 Task: Create a task  Implement a new virtual private network (VPN) system for a company , assign it to team member softage.3@softage.net in the project AgileMentor and update the status of the task to  On Track  , set the priority of the task to Low
Action: Mouse moved to (83, 305)
Screenshot: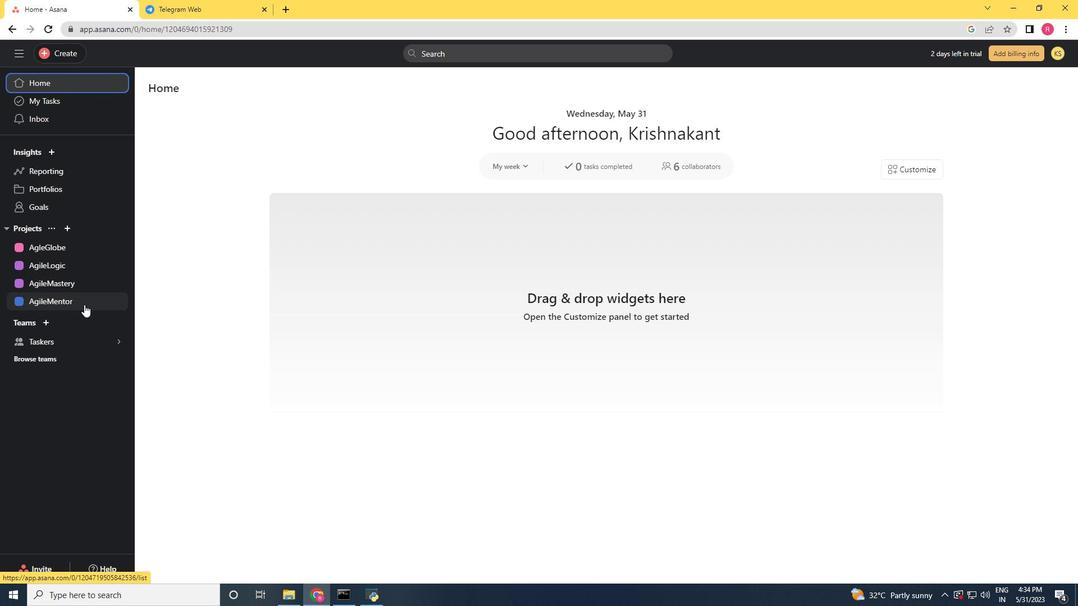 
Action: Mouse pressed left at (83, 305)
Screenshot: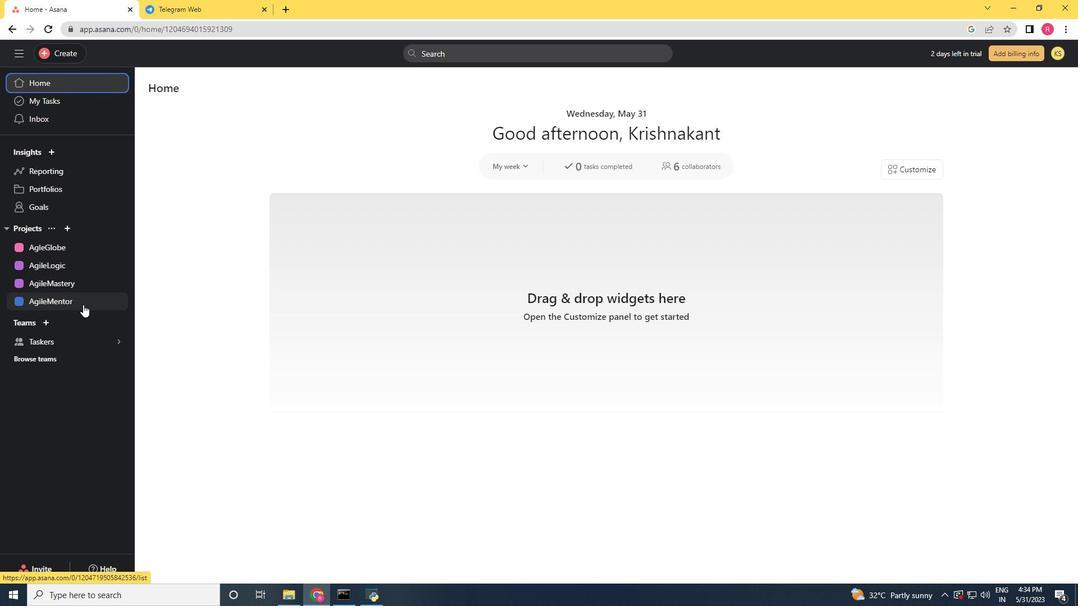 
Action: Mouse moved to (67, 52)
Screenshot: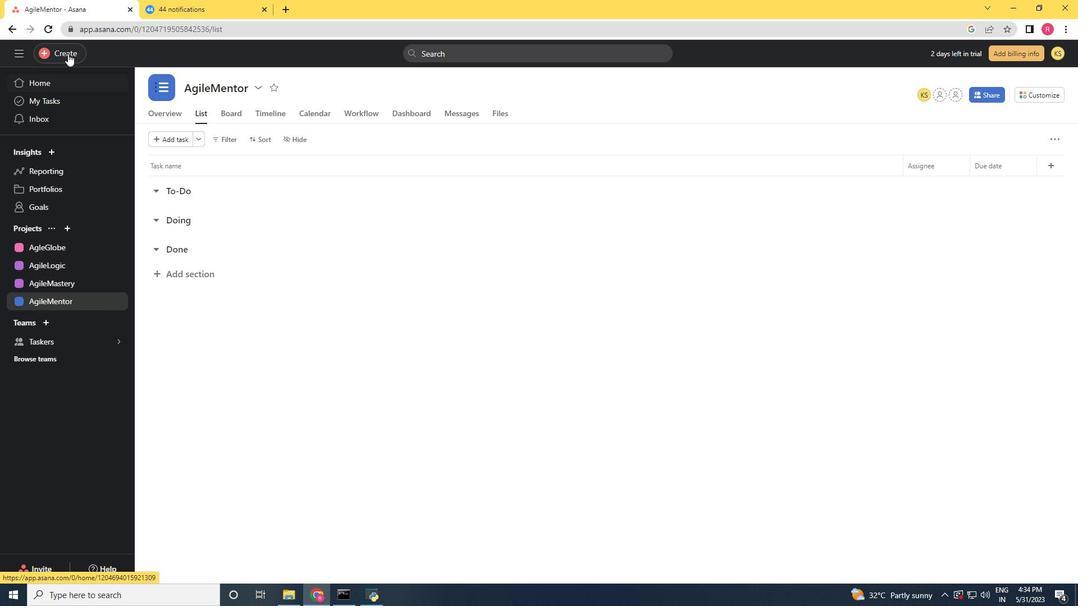 
Action: Mouse pressed left at (67, 52)
Screenshot: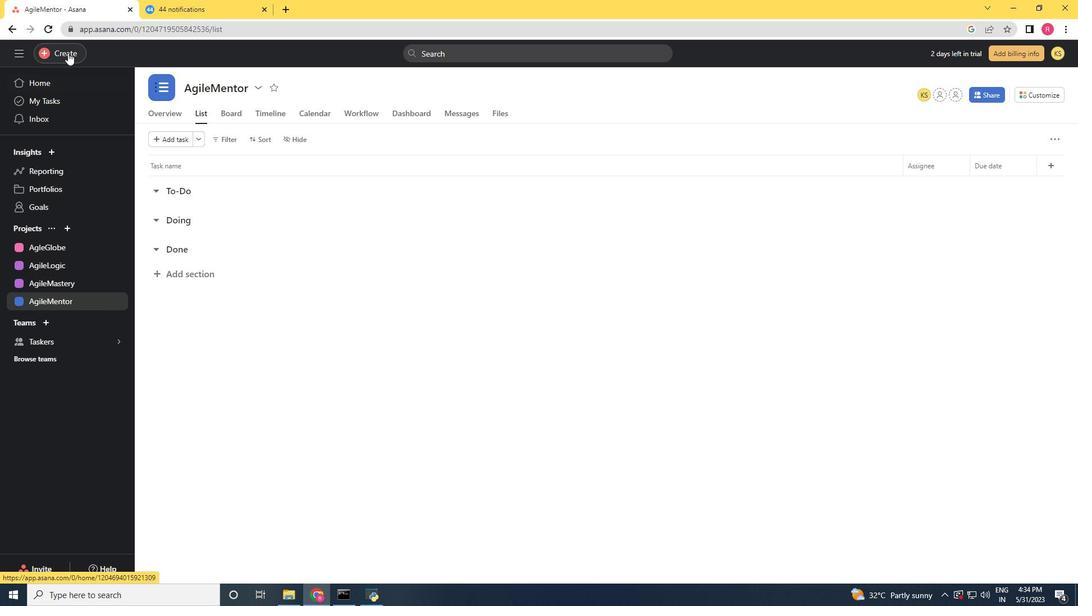 
Action: Mouse moved to (139, 55)
Screenshot: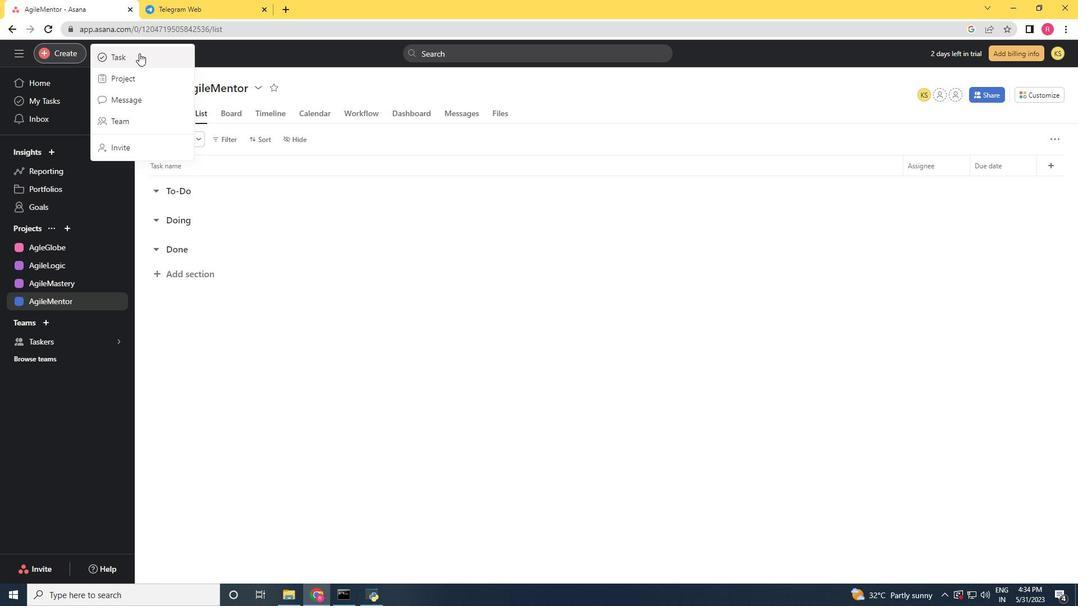 
Action: Mouse pressed left at (139, 55)
Screenshot: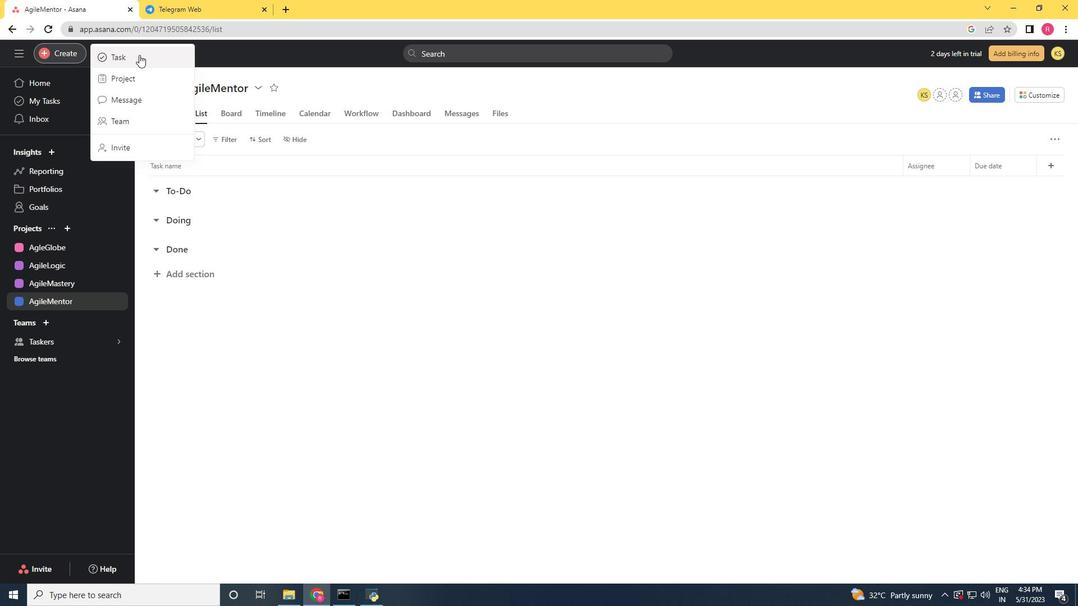 
Action: Mouse moved to (139, 55)
Screenshot: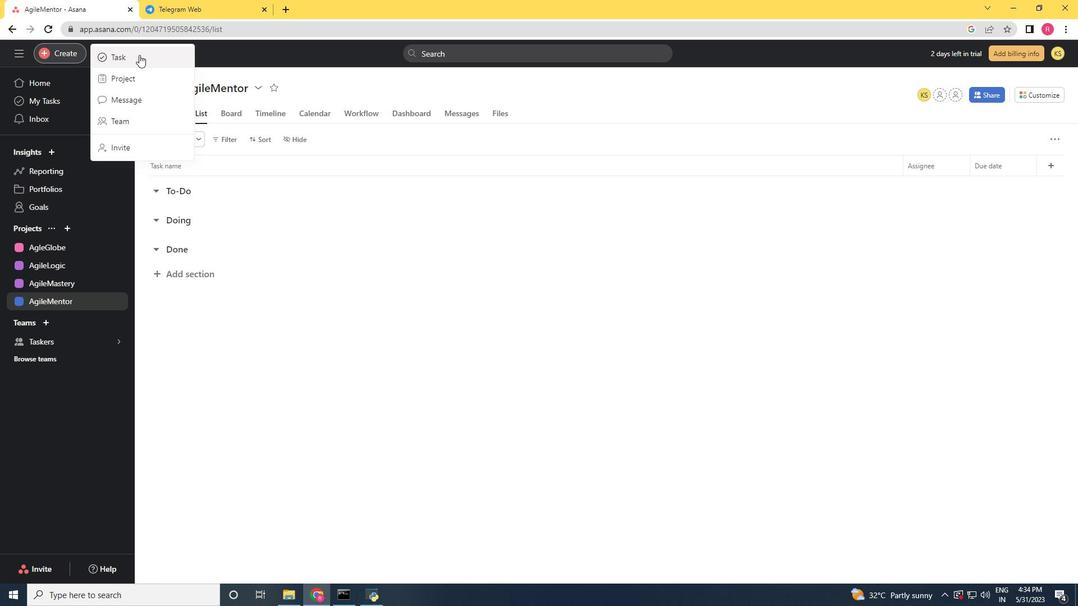 
Action: Key pressed <Key.shift>Implement<Key.space>a<Key.space>new<Key.space><Key.shift><Key.shift><Key.shift>virtual<Key.space>private<Key.space>network<Key.space><Key.shift_r>(<Key.shift_r><Key.shift_r>VPN<Key.shift_r><Key.shift_r><Key.shift_r><Key.shift_r><Key.shift_r><Key.shift_r><Key.shift_r><Key.shift_r><Key.shift_r><Key.shift_r>)<Key.space>system<Key.space>for<Key.space>a<Key.space>company
Screenshot: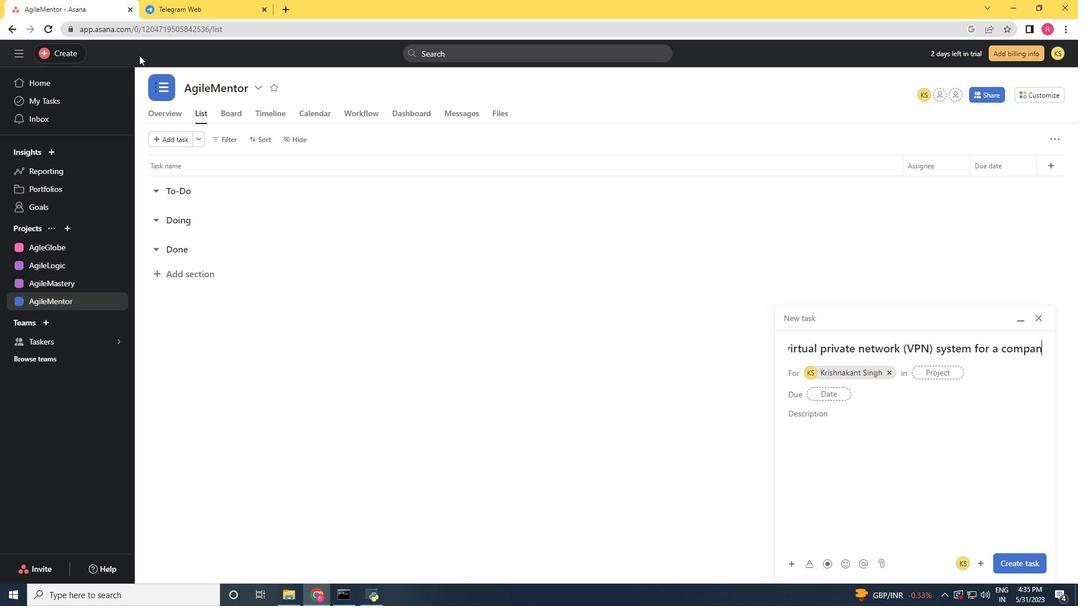 
Action: Mouse moved to (886, 372)
Screenshot: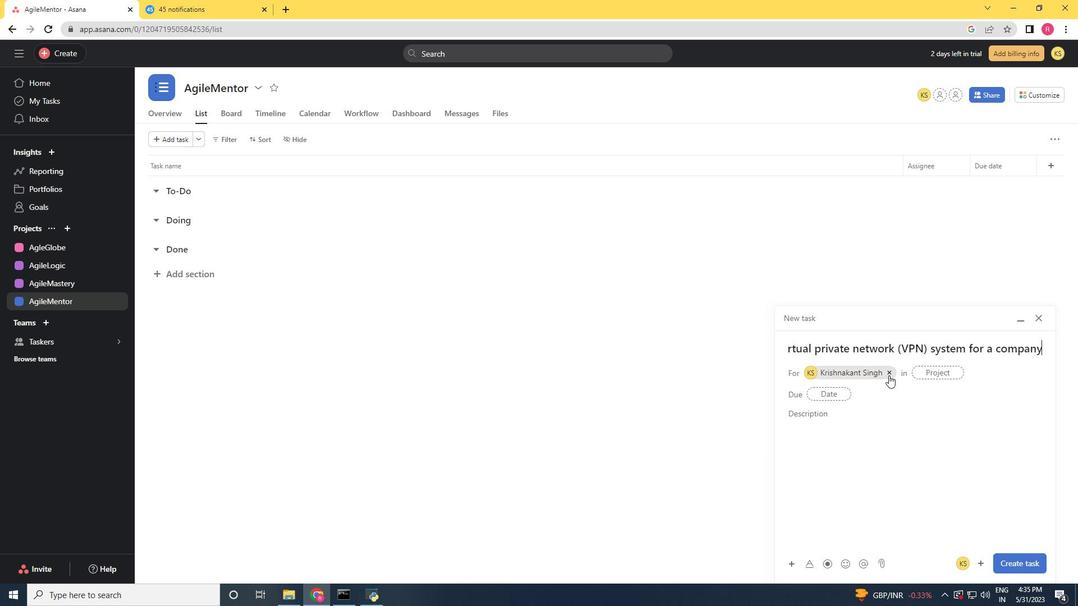 
Action: Mouse pressed left at (886, 372)
Screenshot: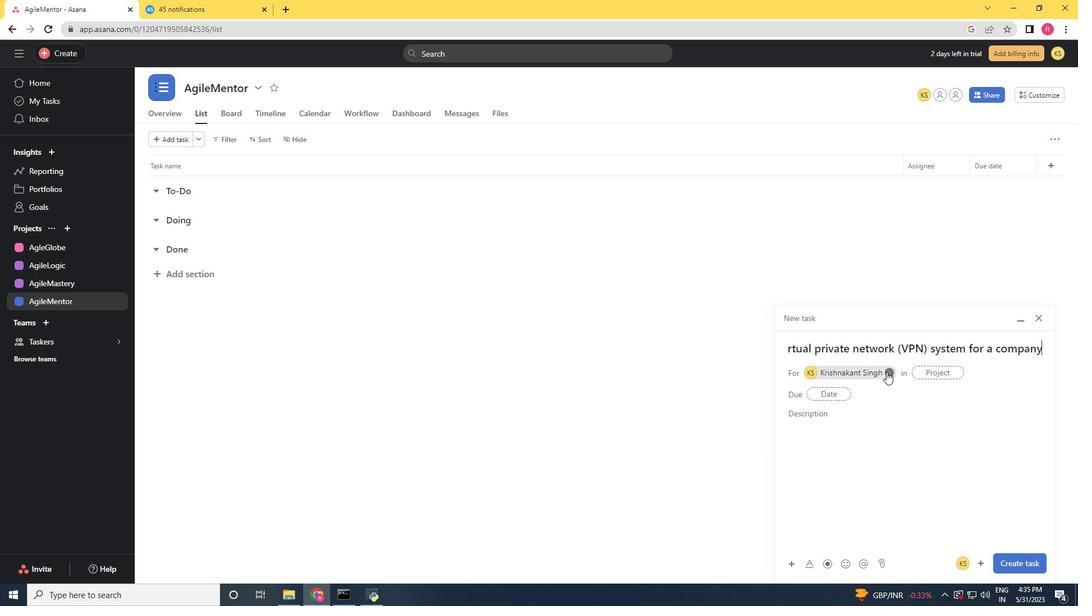 
Action: Mouse moved to (839, 369)
Screenshot: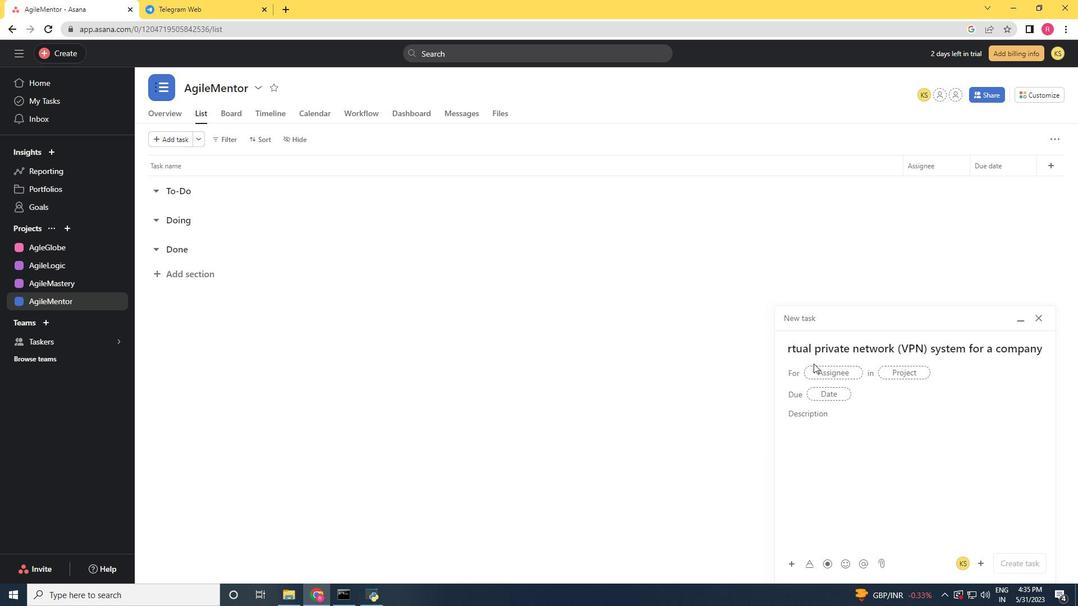 
Action: Mouse pressed left at (839, 369)
Screenshot: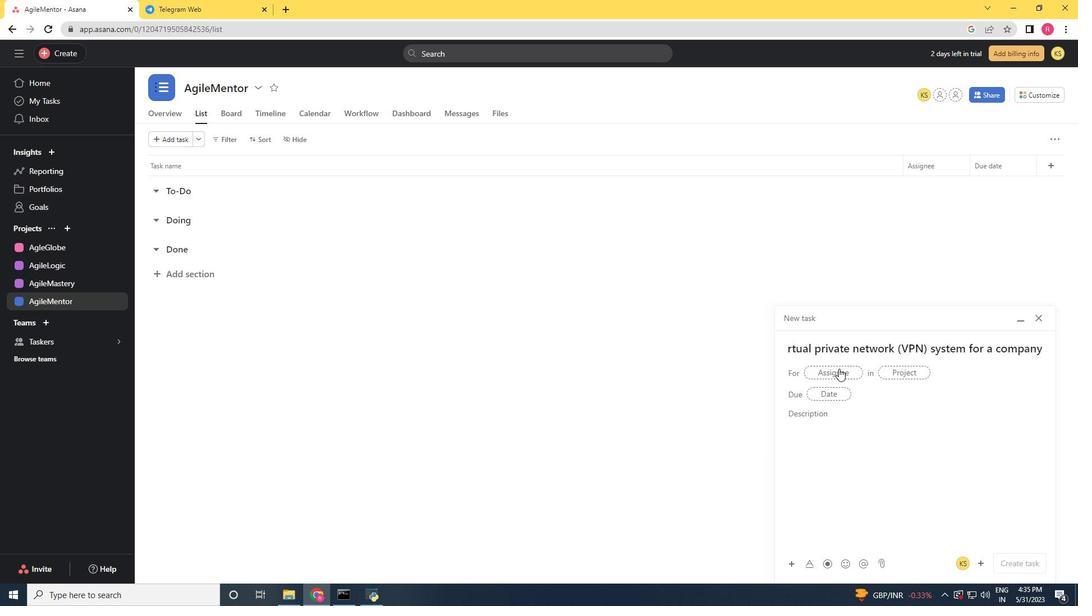 
Action: Key pressed softage.3<Key.shift>@softage.net
Screenshot: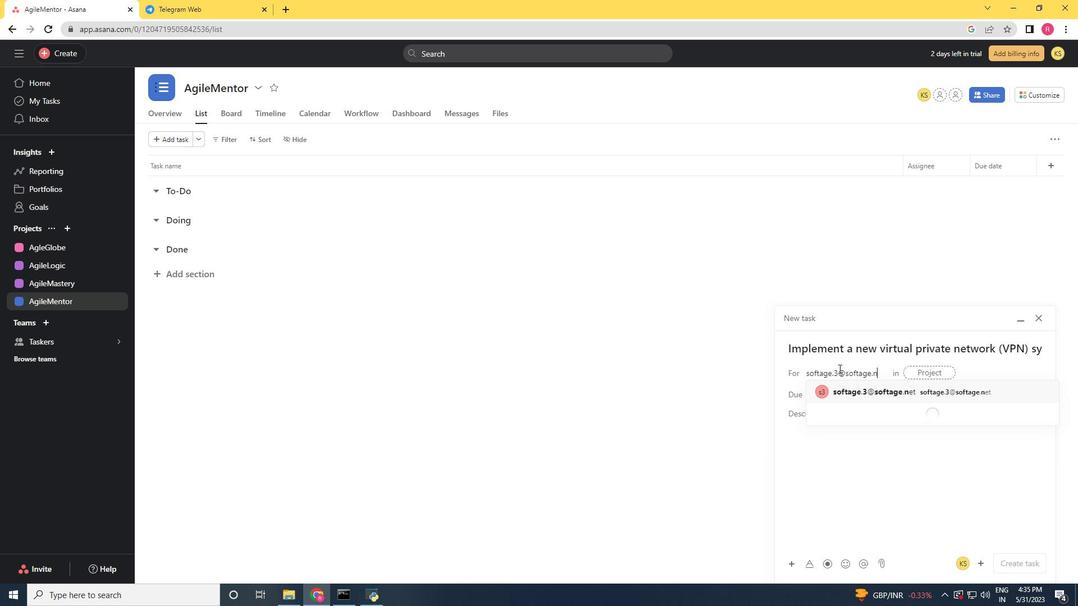 
Action: Mouse moved to (890, 387)
Screenshot: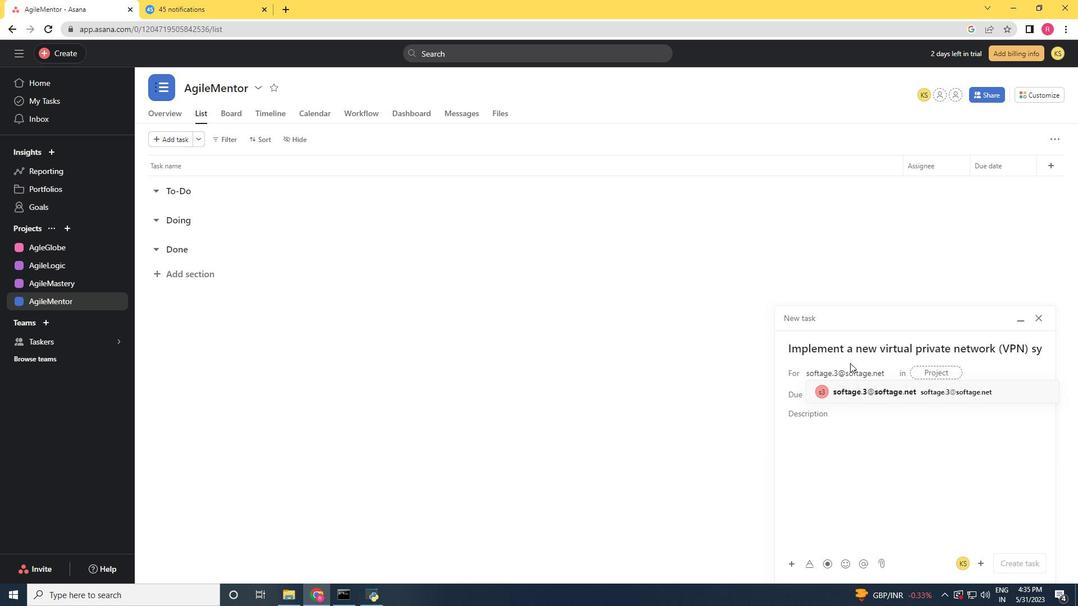 
Action: Mouse pressed left at (890, 387)
Screenshot: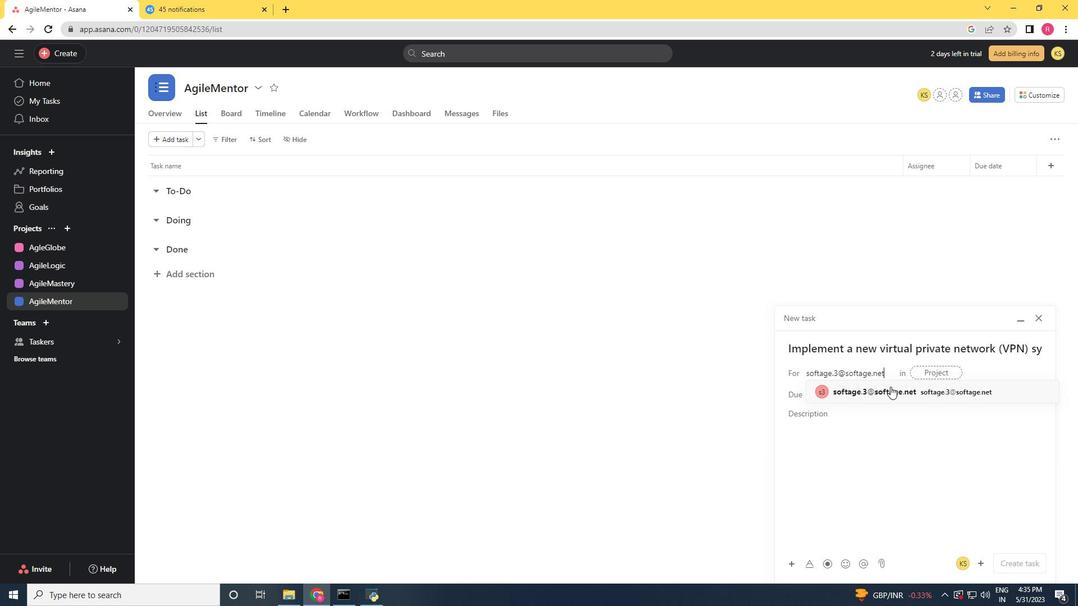 
Action: Mouse moved to (787, 400)
Screenshot: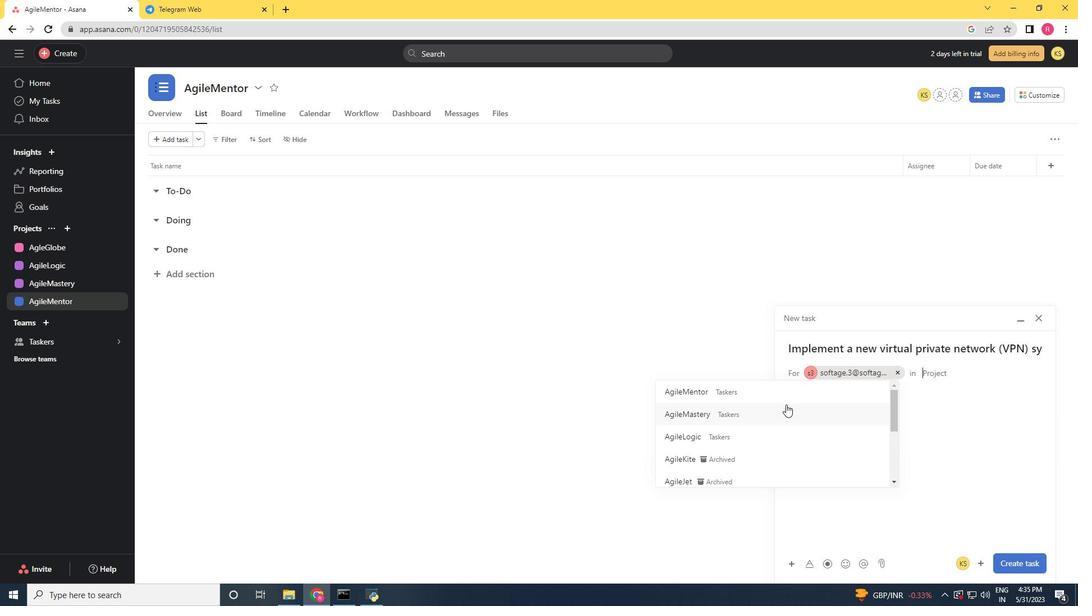 
Action: Mouse pressed left at (787, 400)
Screenshot: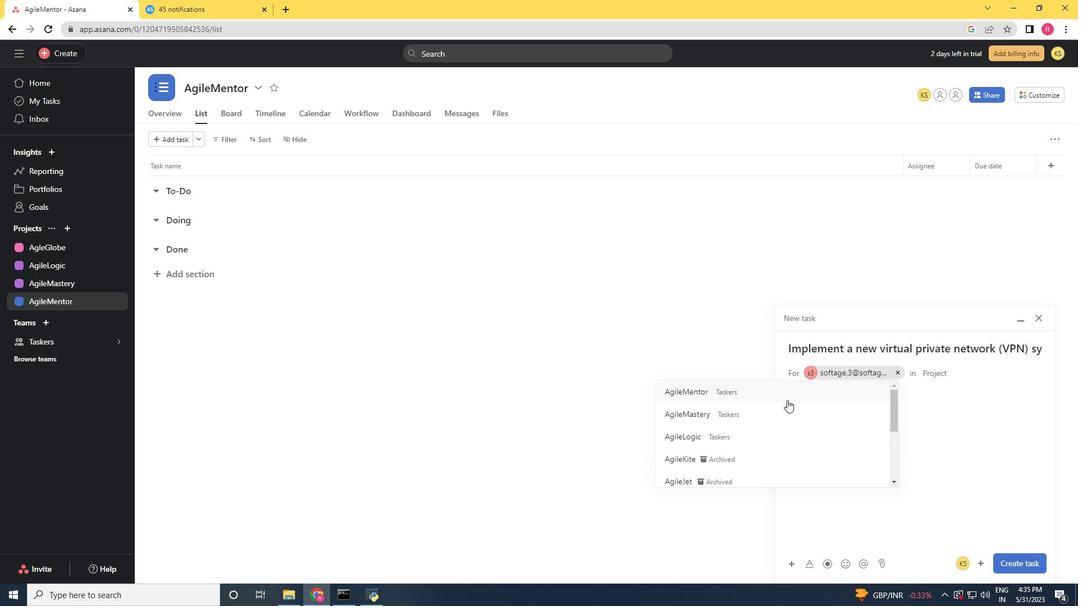 
Action: Mouse moved to (1020, 563)
Screenshot: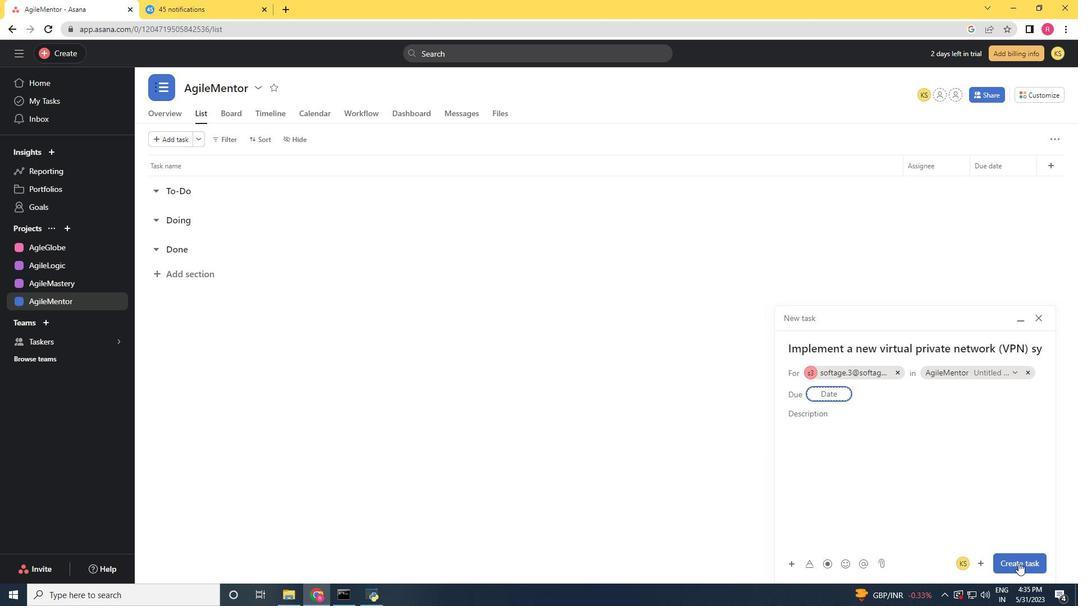 
Action: Mouse pressed left at (1020, 563)
Screenshot: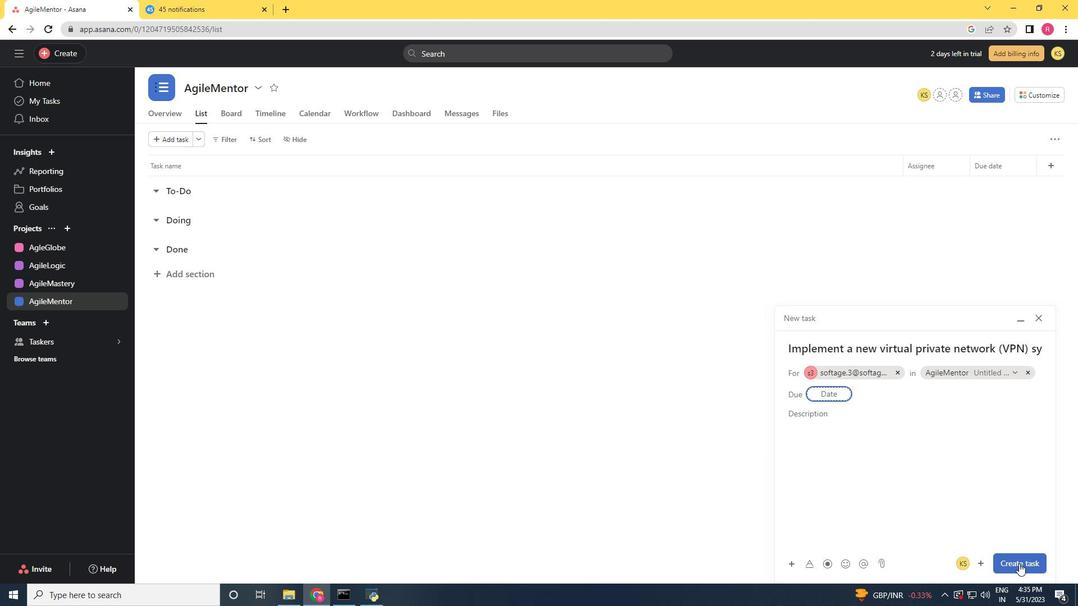 
Action: Mouse moved to (904, 162)
Screenshot: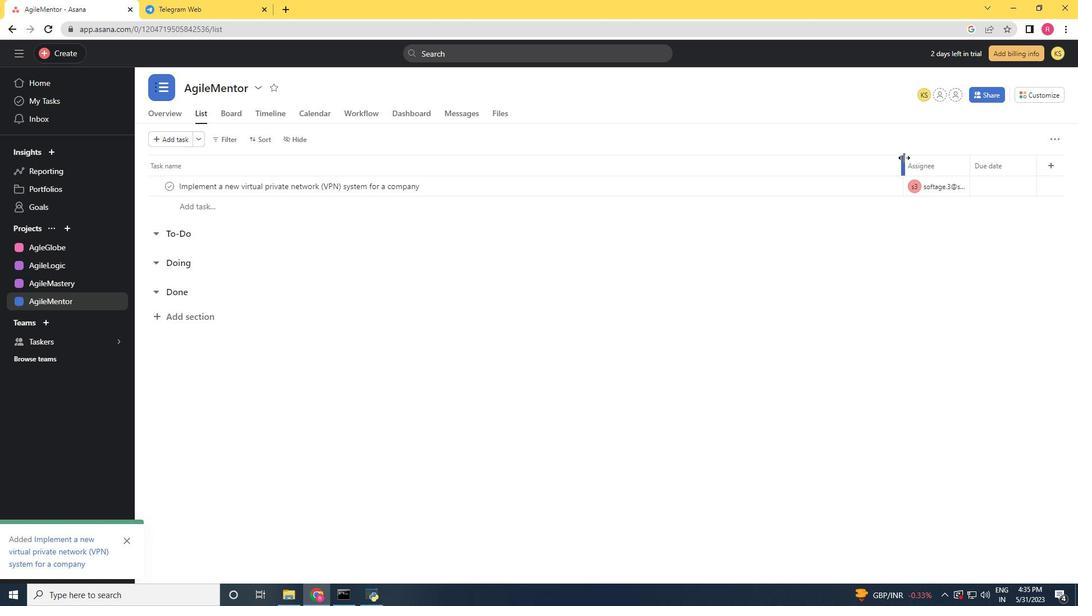 
Action: Mouse pressed left at (904, 162)
Screenshot: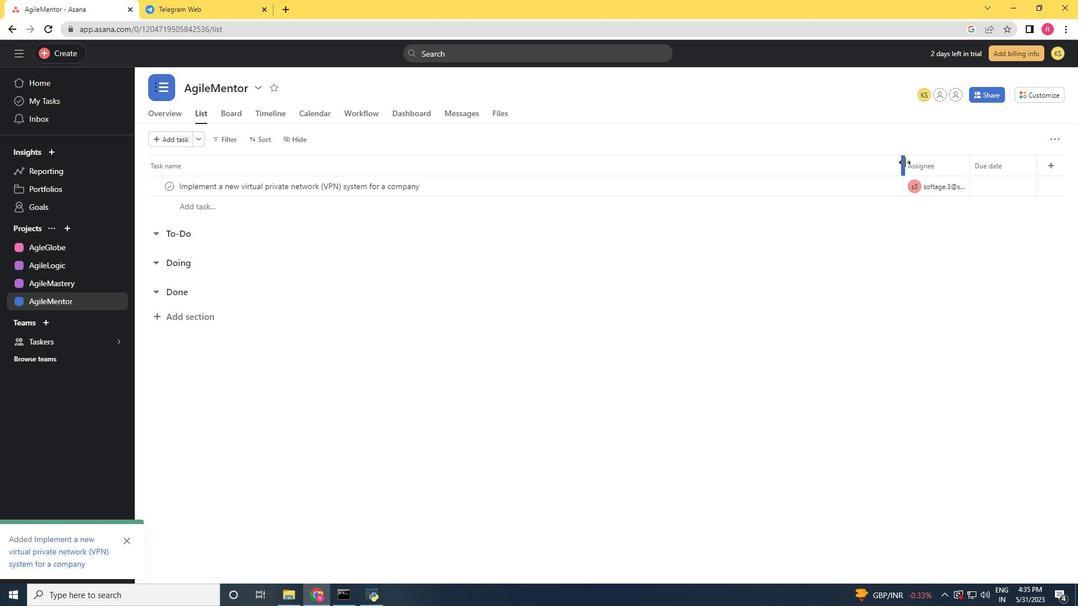 
Action: Mouse moved to (902, 165)
Screenshot: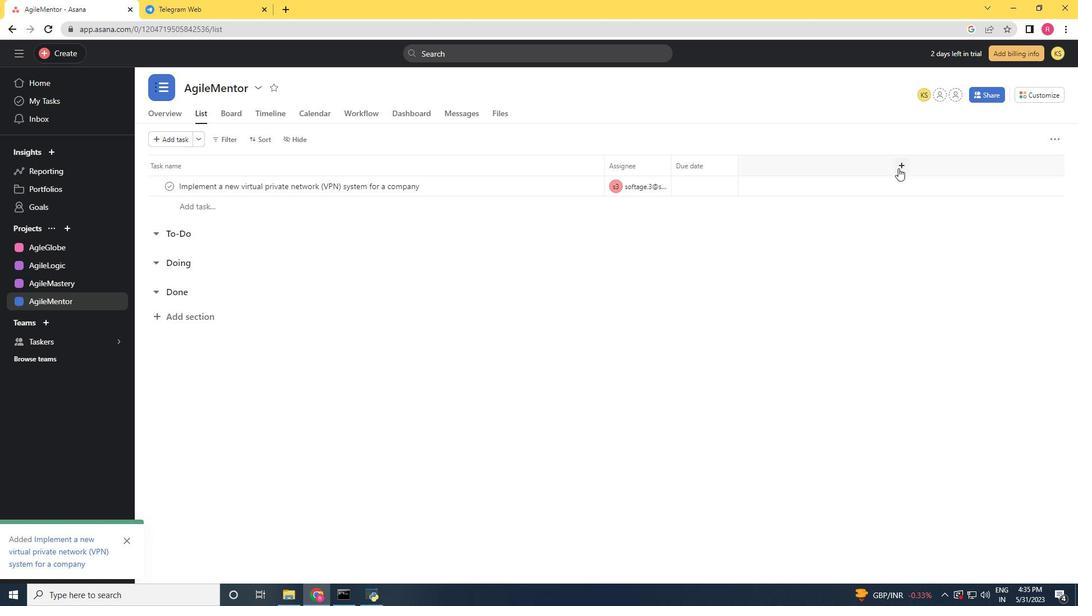 
Action: Mouse pressed left at (902, 165)
Screenshot: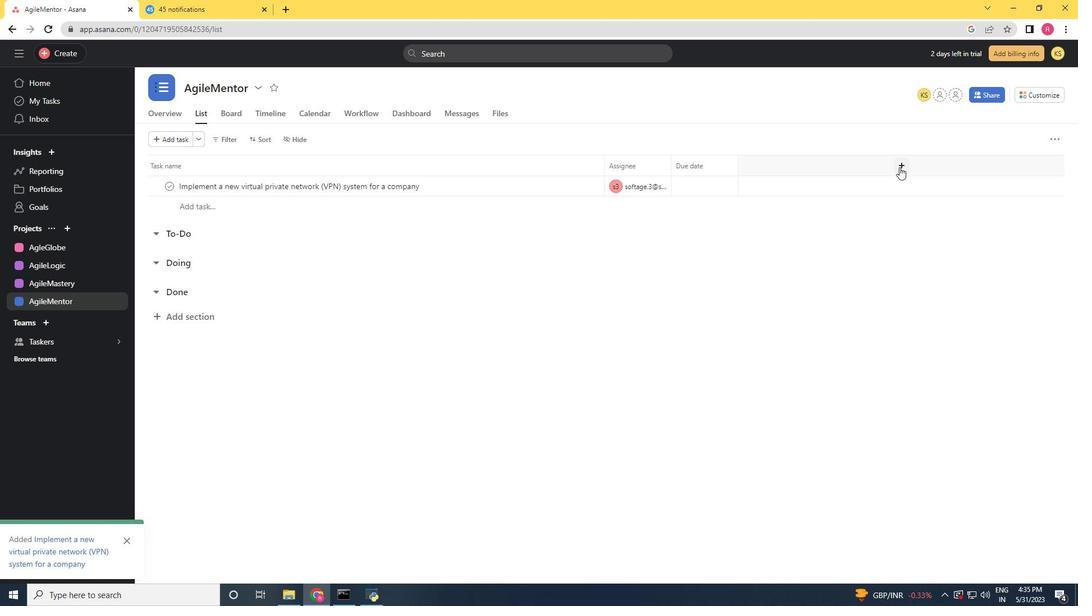 
Action: Mouse moved to (795, 293)
Screenshot: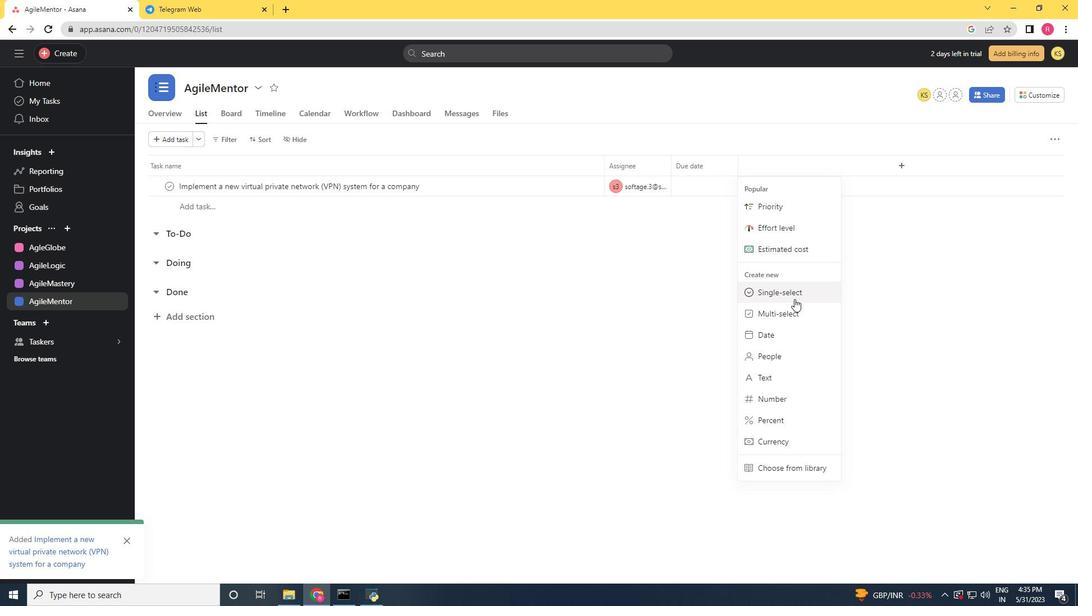 
Action: Mouse pressed left at (795, 293)
Screenshot: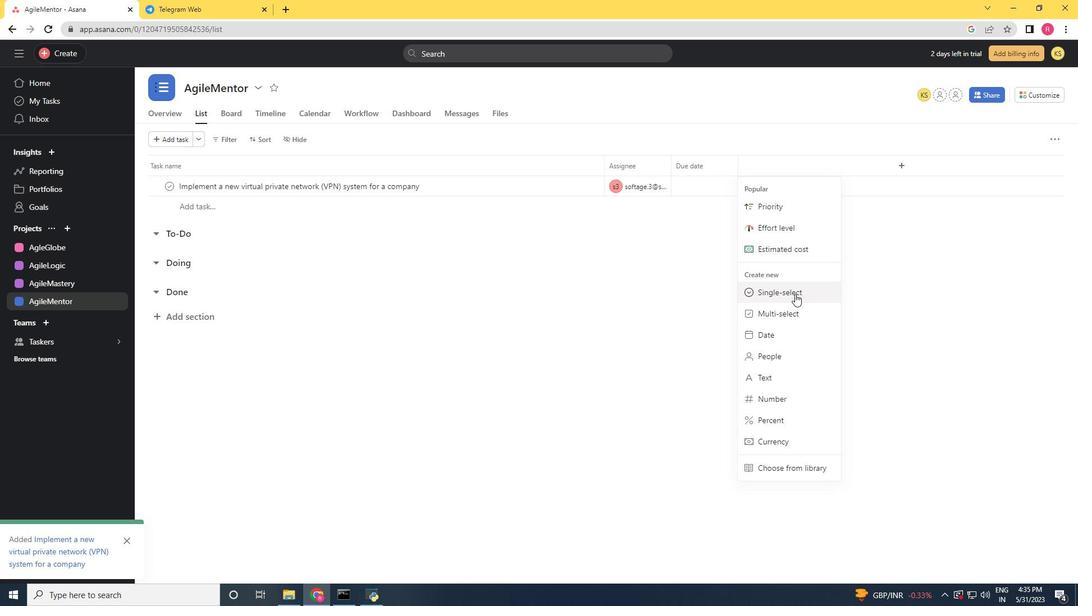 
Action: Key pressed <Key.shift>Status
Screenshot: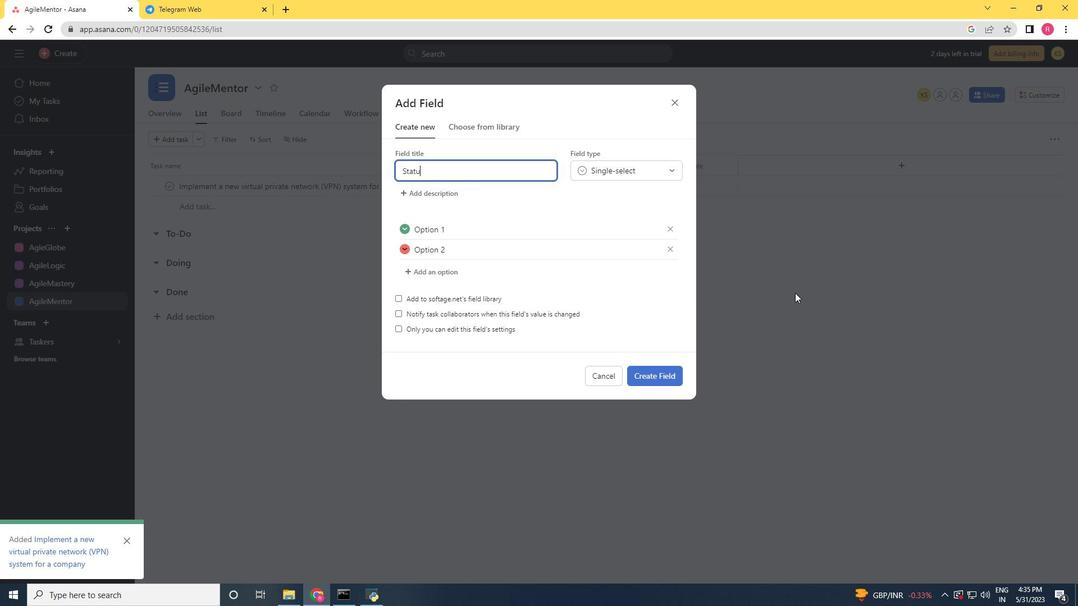 
Action: Mouse moved to (493, 223)
Screenshot: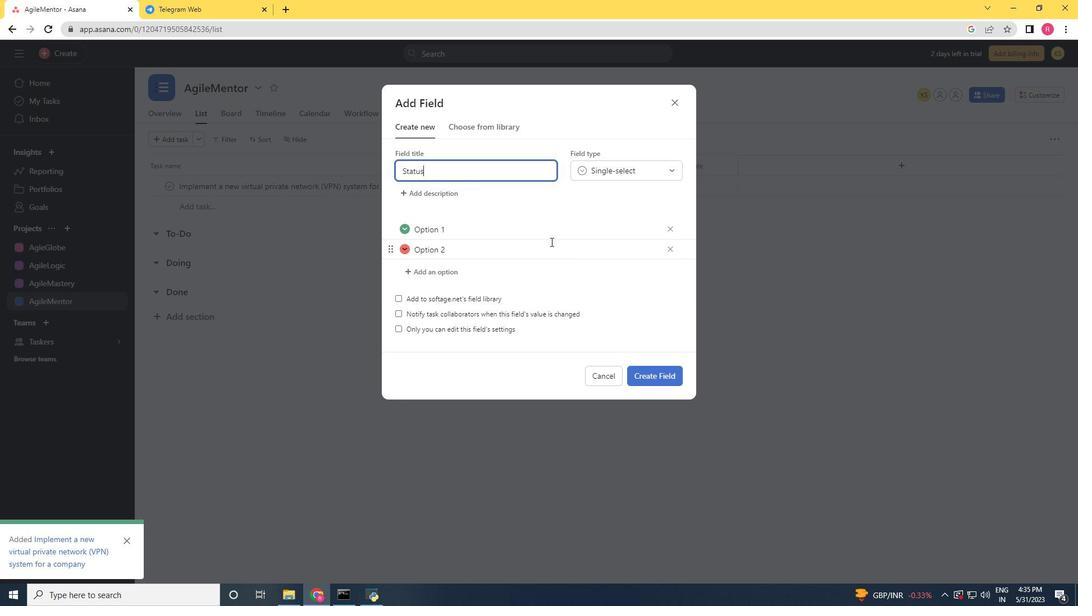 
Action: Mouse pressed left at (493, 223)
Screenshot: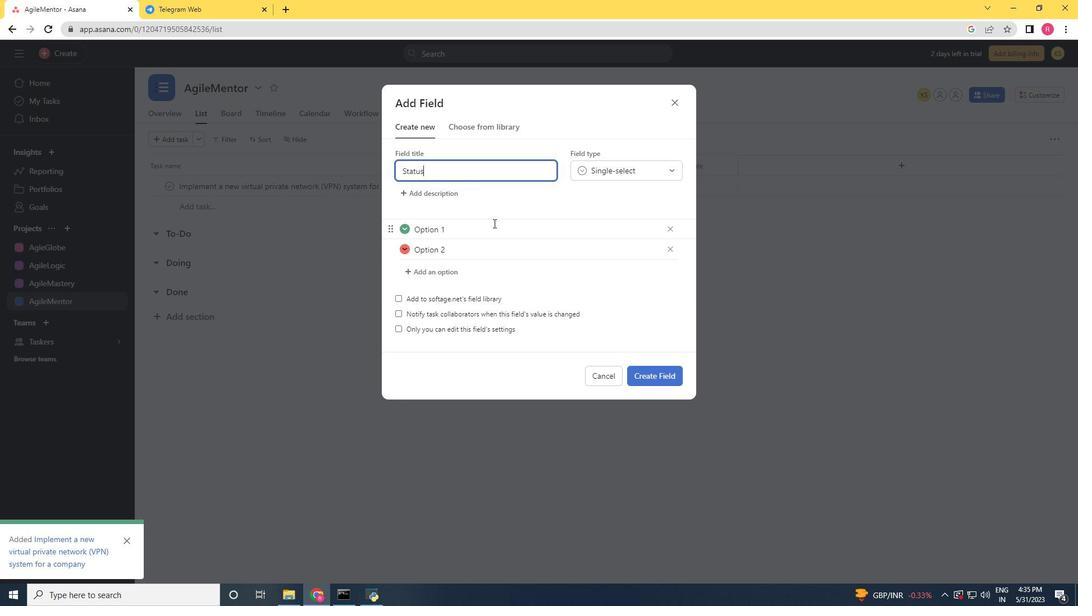 
Action: Key pressed <Key.backspace><Key.backspace><Key.backspace><Key.backspace><Key.backspace><Key.backspace><Key.backspace><Key.shift>O<Key.backspace><Key.backspace><Key.shift>On<Key.space><Key.shift>Track<Key.enter><Key.shift>Off<Key.space><Key.shift>tr<Key.backspace><Key.backspace><Key.shift>Track<Key.enter><Key.shift>At<Key.space><Key.shift><Key.shift><Key.shift><Key.shift><Key.shift>Risl<Key.backspace>k
Screenshot: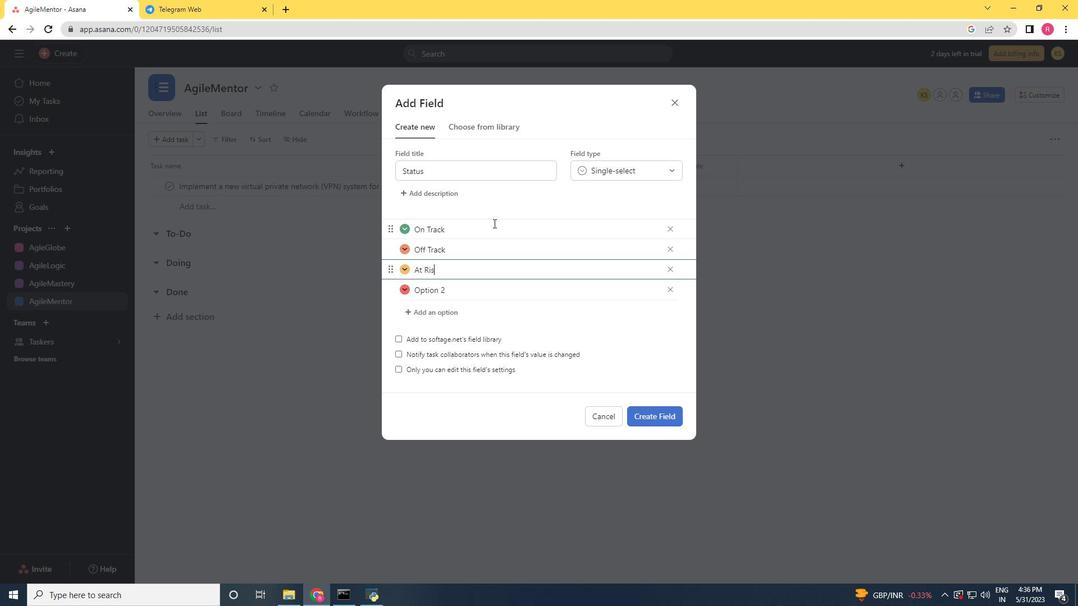 
Action: Mouse moved to (674, 289)
Screenshot: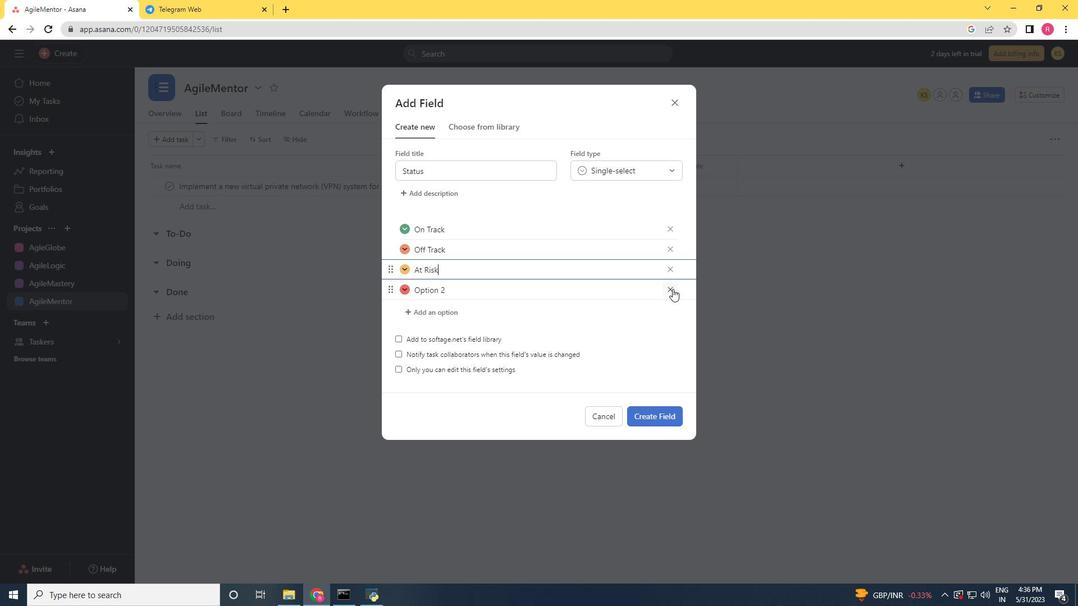 
Action: Mouse pressed left at (674, 289)
Screenshot: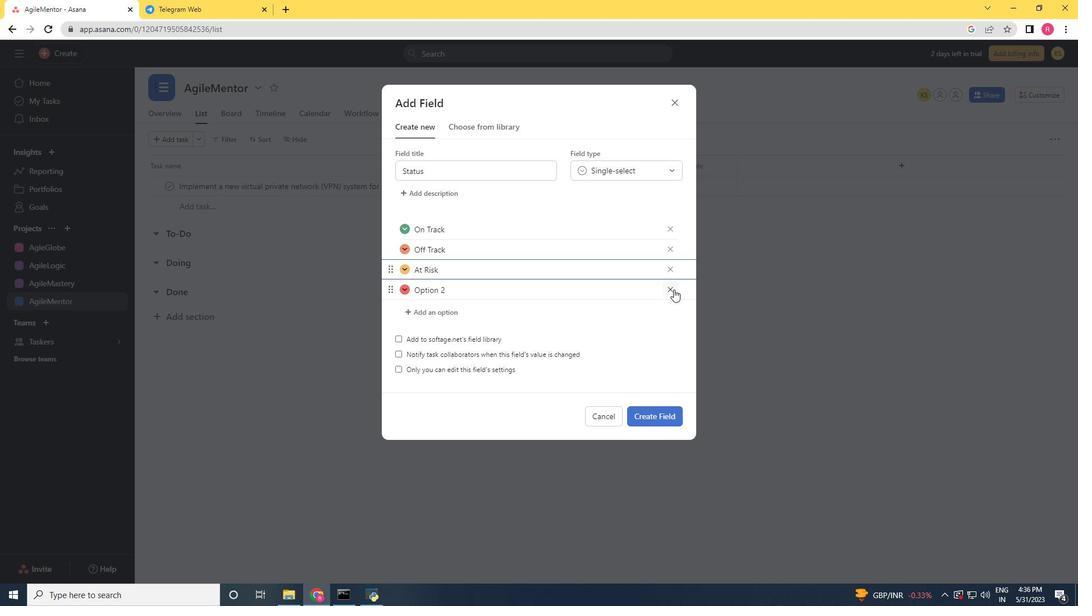 
Action: Mouse moved to (656, 403)
Screenshot: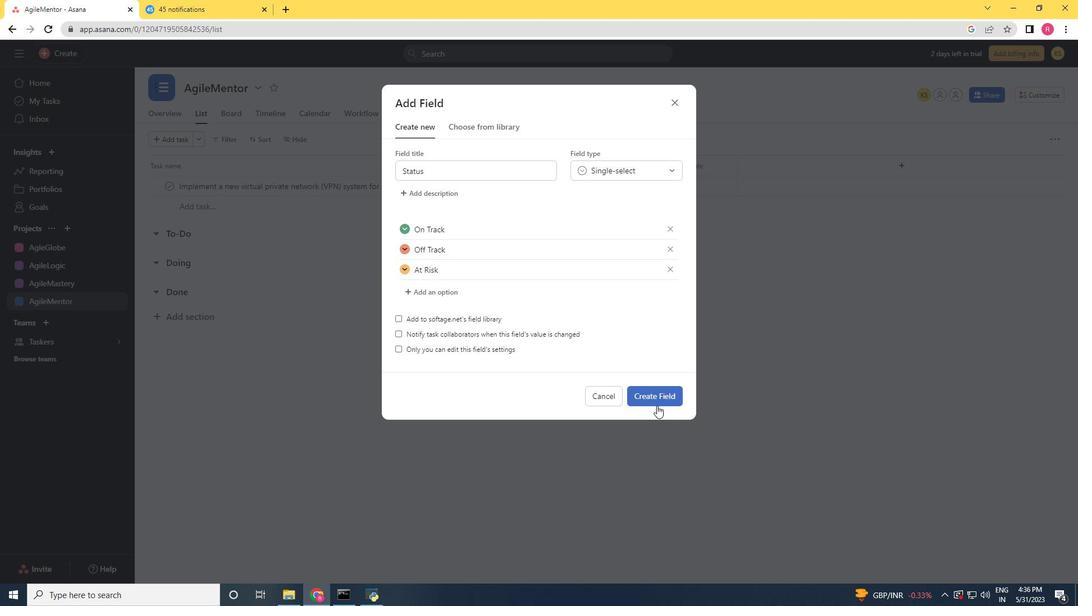 
Action: Mouse pressed left at (656, 403)
Screenshot: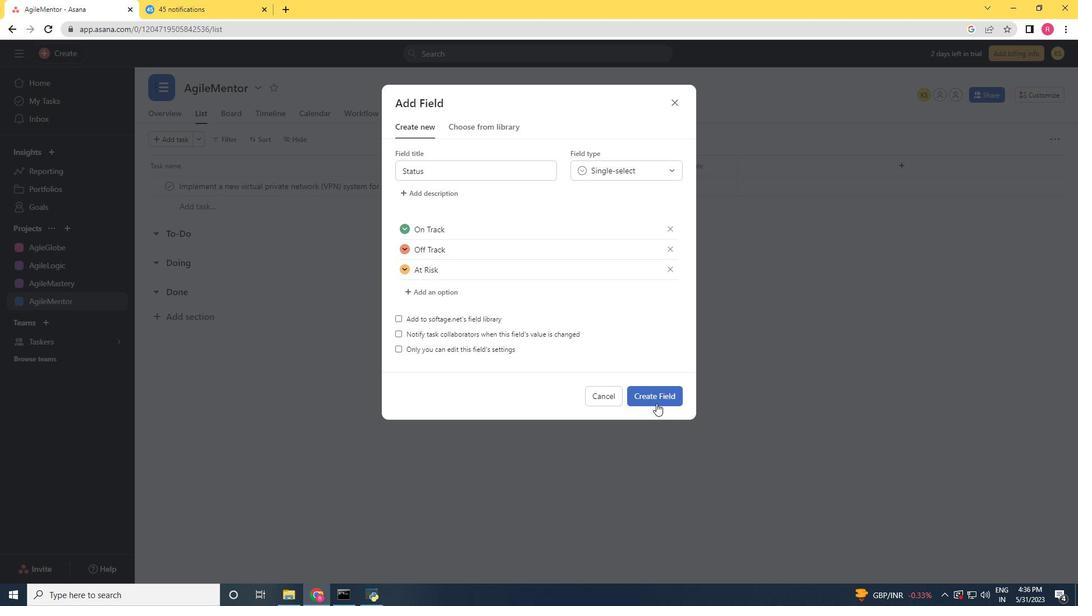 
Action: Mouse moved to (784, 185)
Screenshot: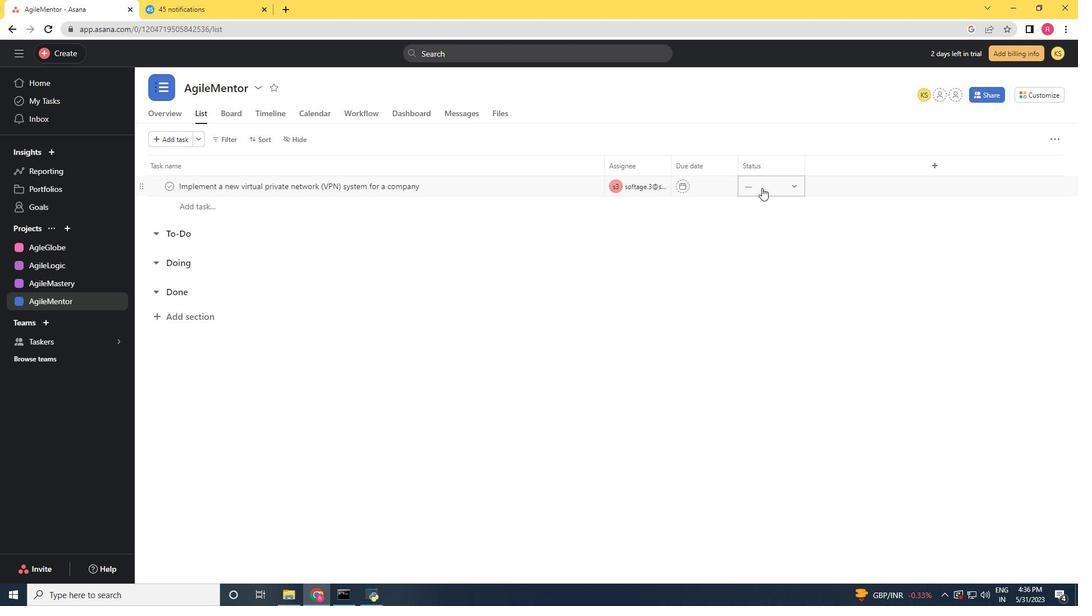
Action: Mouse pressed left at (784, 185)
Screenshot: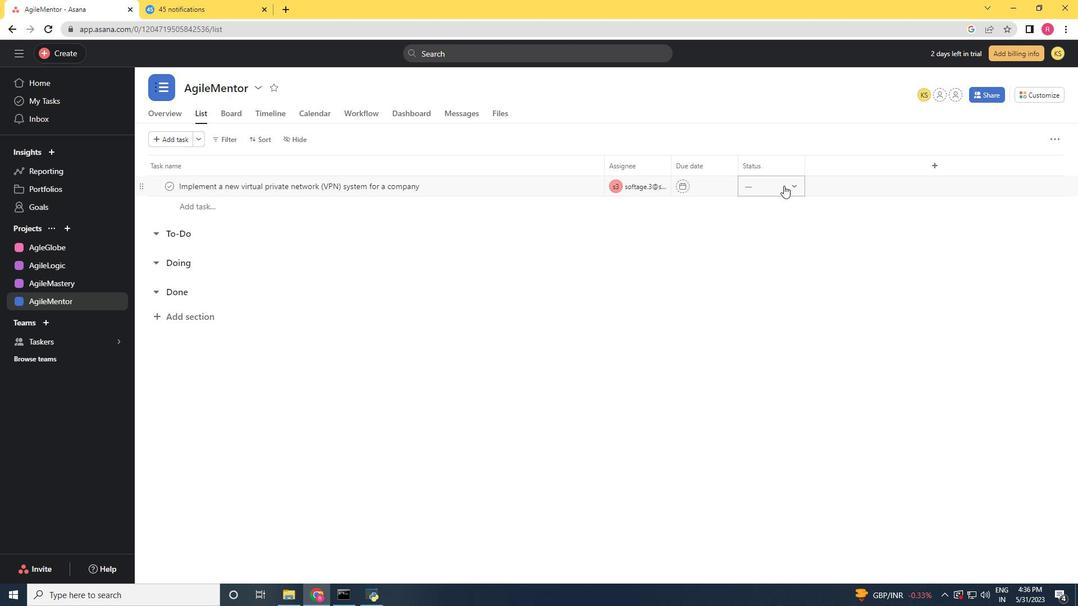 
Action: Mouse moved to (792, 219)
Screenshot: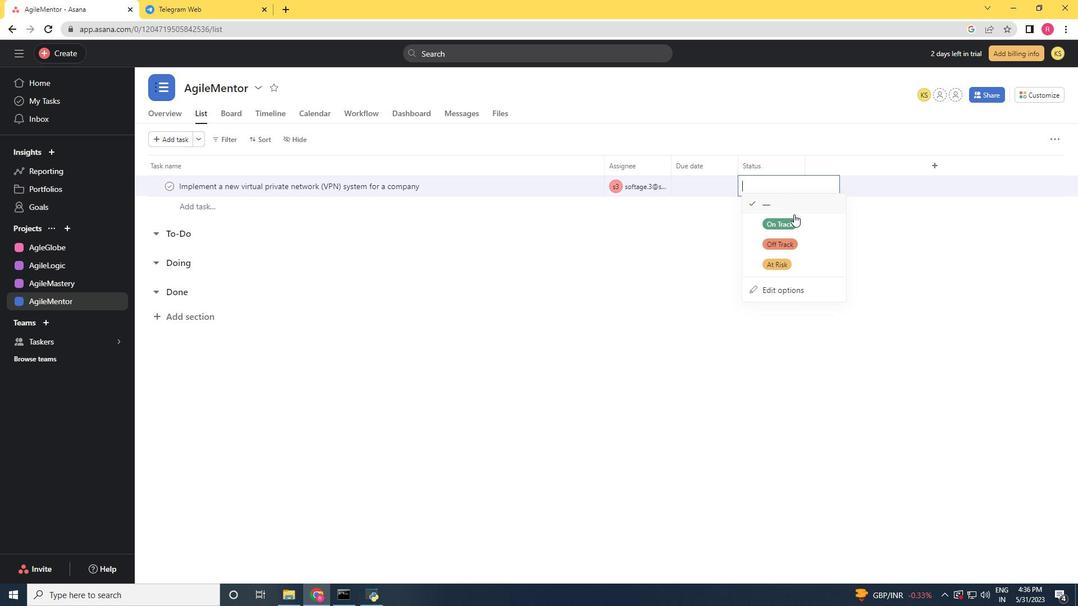 
Action: Mouse pressed left at (792, 219)
Screenshot: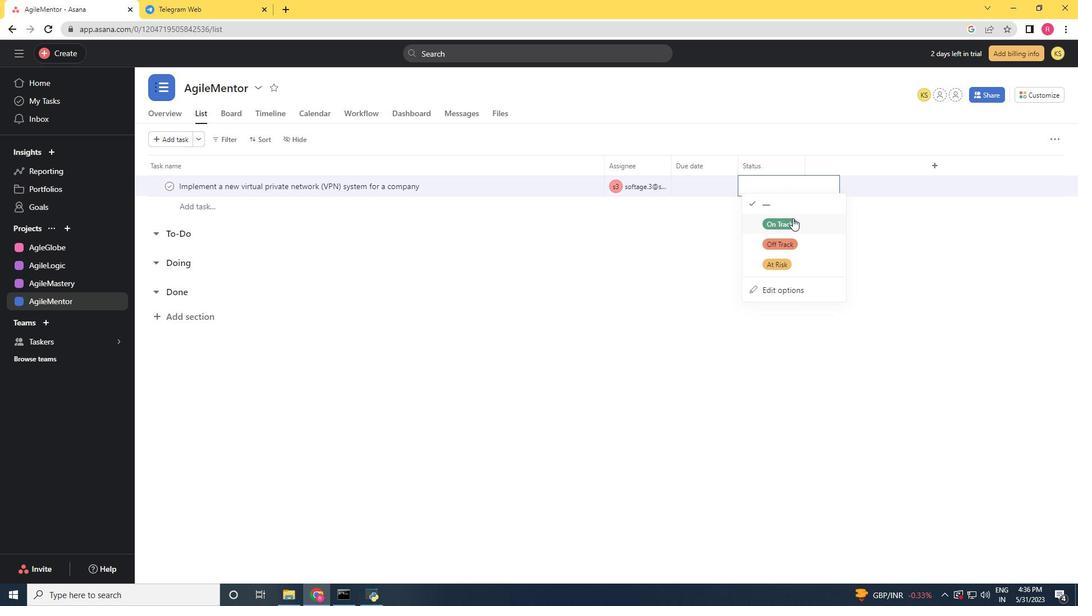 
Action: Mouse moved to (931, 165)
Screenshot: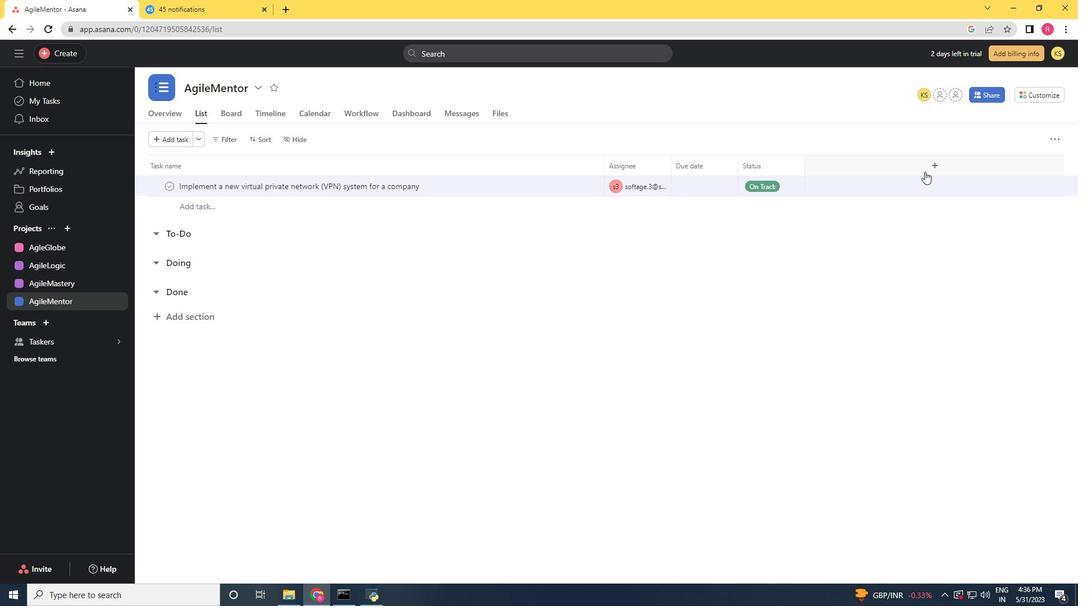 
Action: Mouse pressed left at (931, 165)
Screenshot: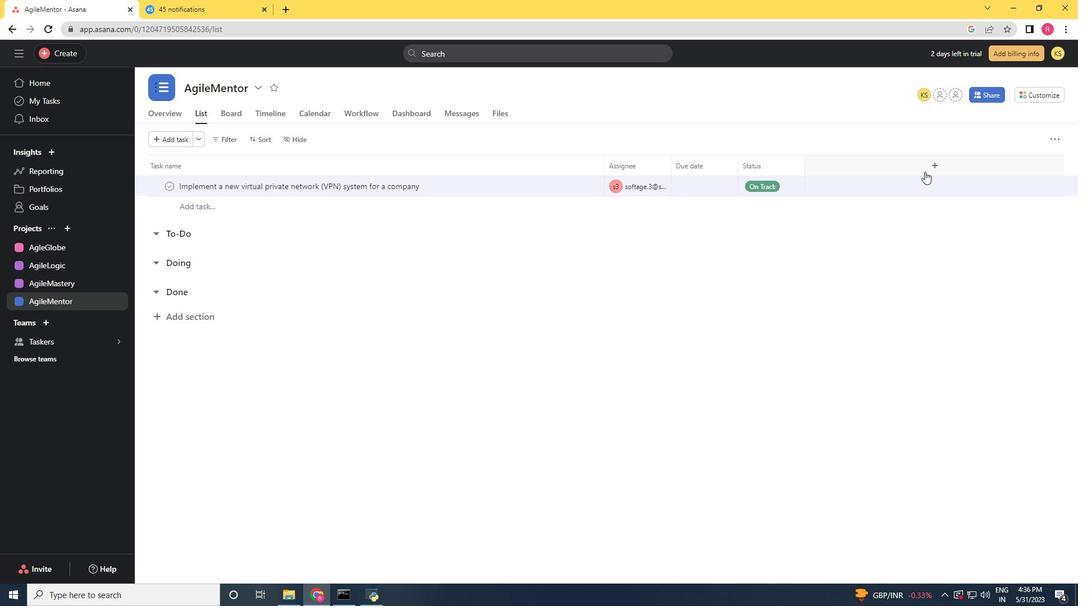 
Action: Mouse moved to (867, 201)
Screenshot: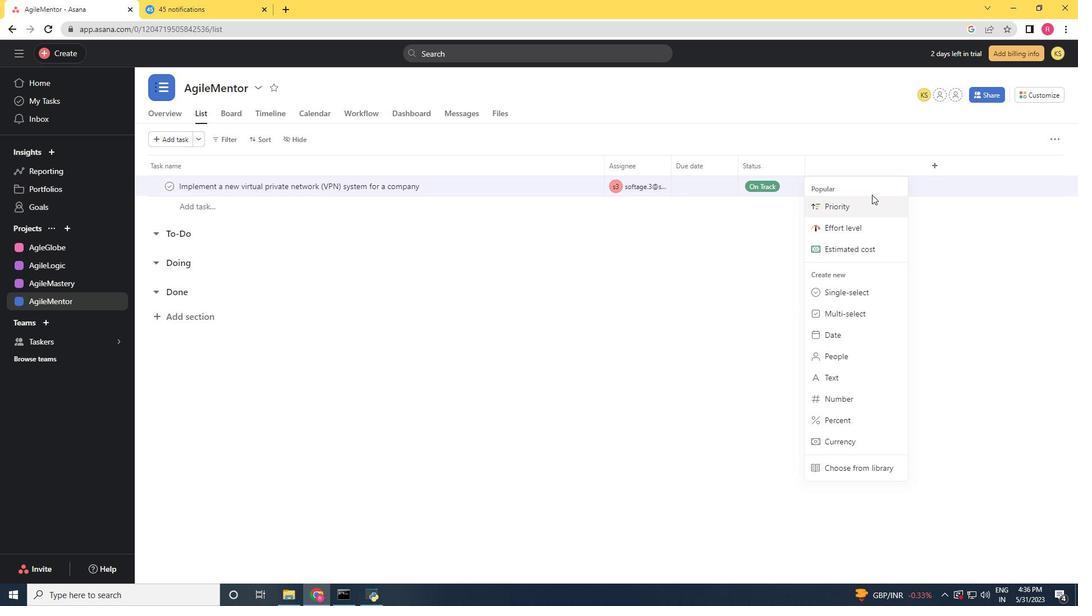 
Action: Mouse pressed left at (867, 201)
Screenshot: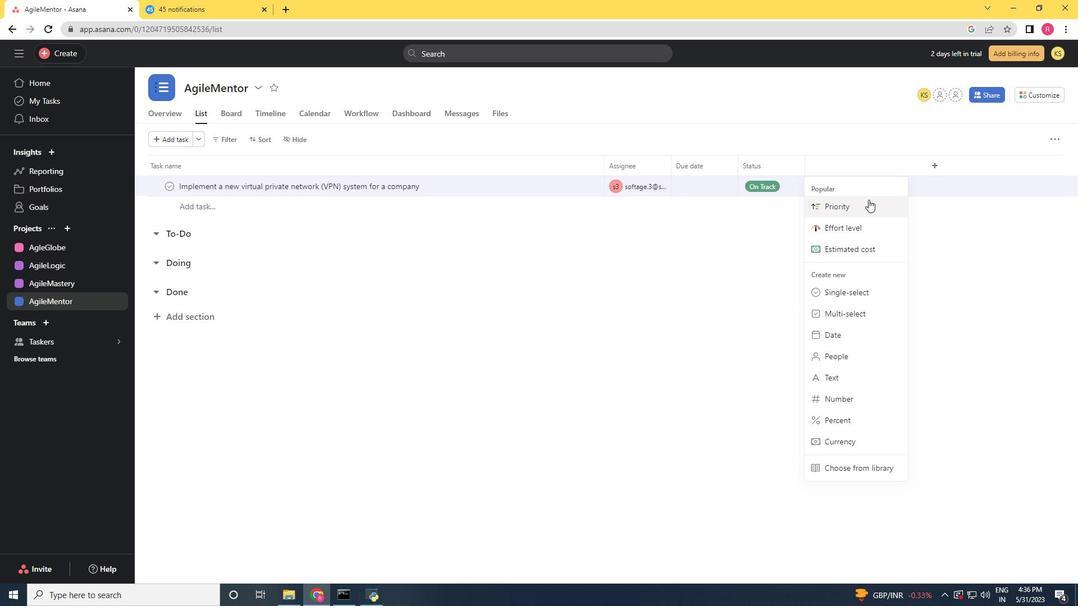 
Action: Mouse moved to (643, 375)
Screenshot: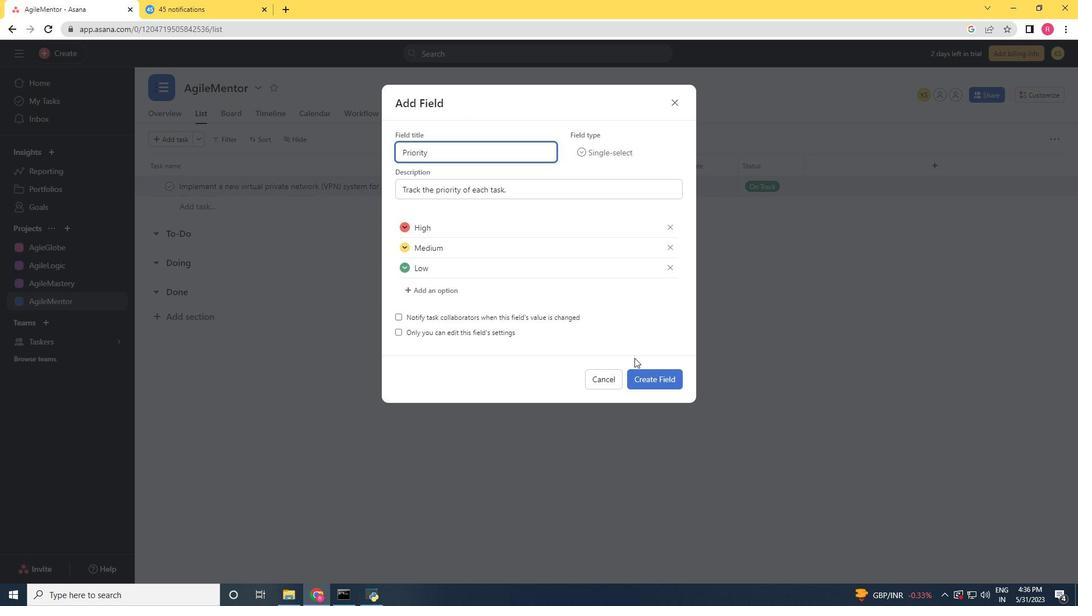 
Action: Mouse pressed left at (643, 375)
Screenshot: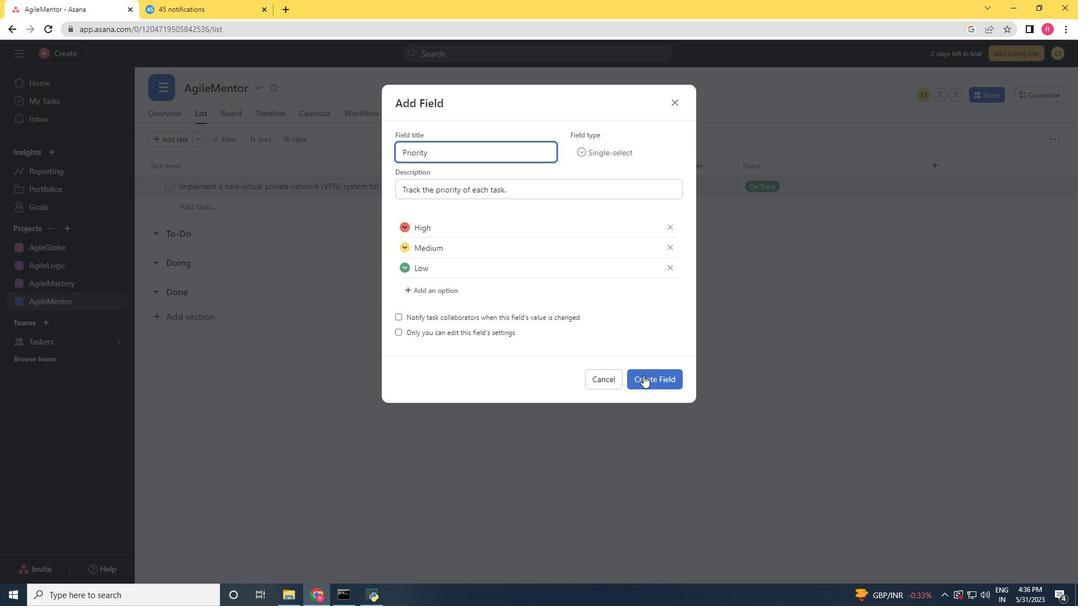 
Action: Mouse moved to (842, 188)
Screenshot: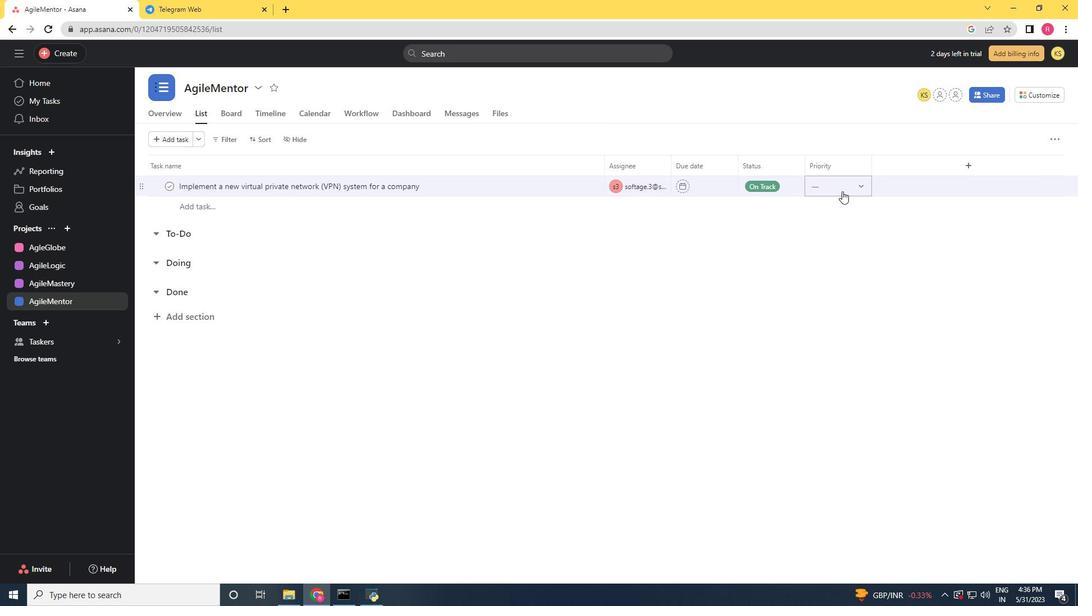 
Action: Mouse pressed left at (842, 188)
Screenshot: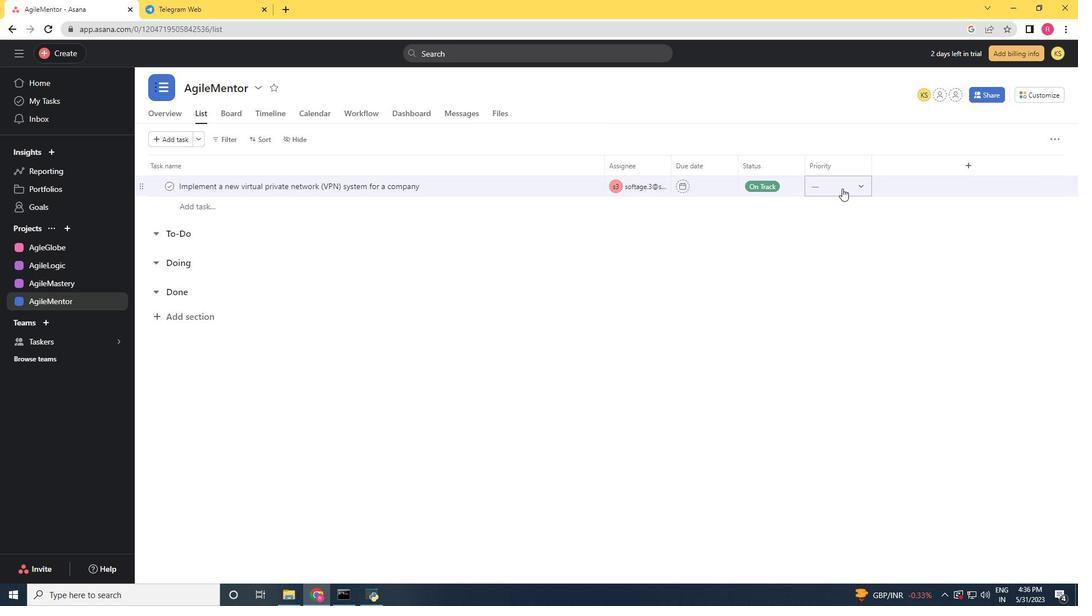 
Action: Mouse moved to (849, 257)
Screenshot: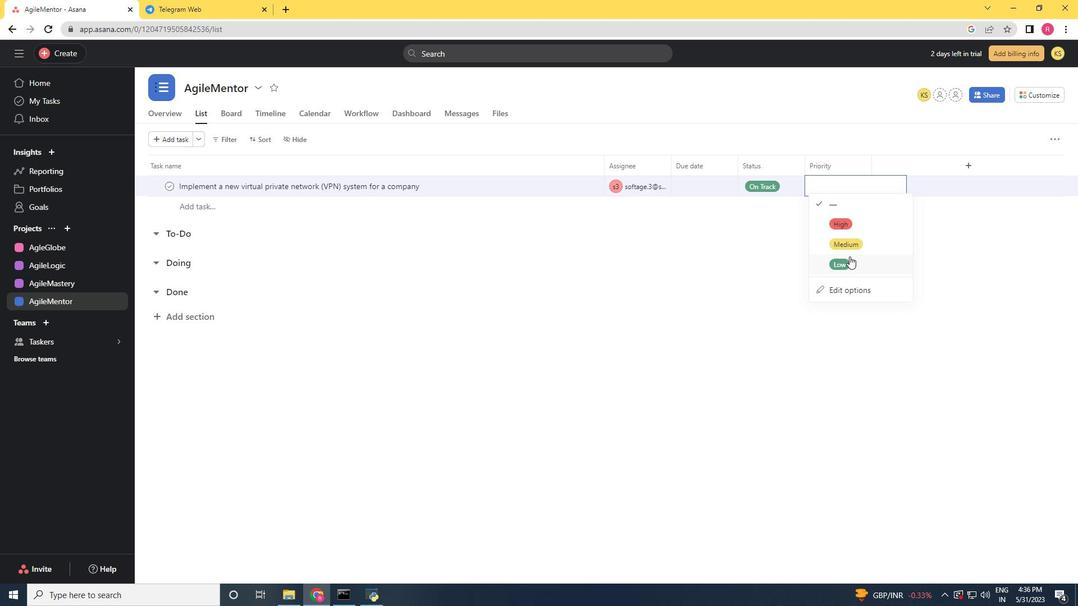 
Action: Mouse pressed left at (849, 257)
Screenshot: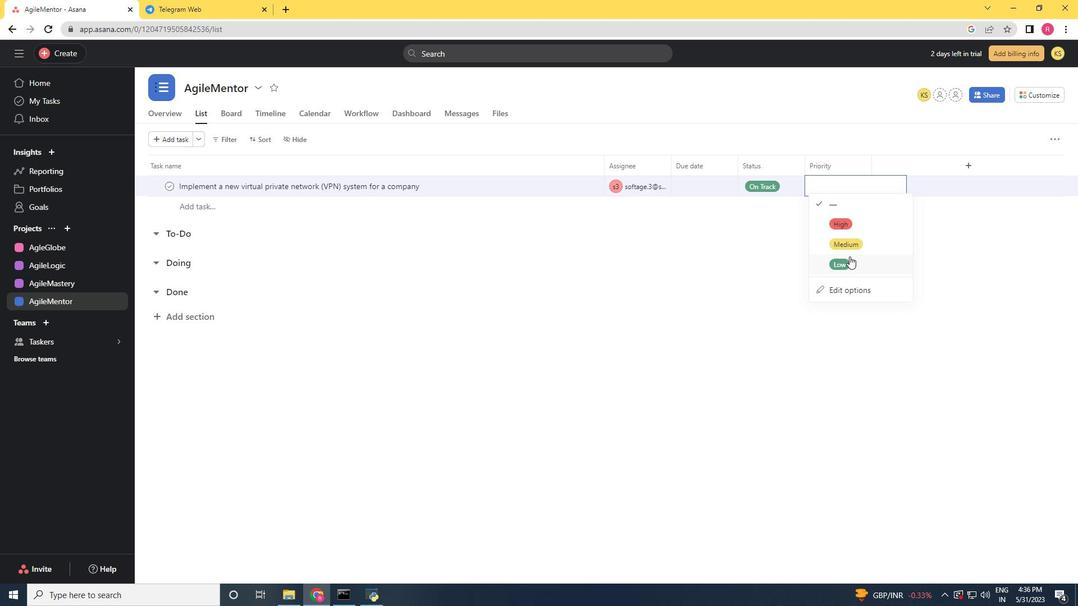 
